 Task: Create view.
Action: Mouse moved to (246, 308)
Screenshot: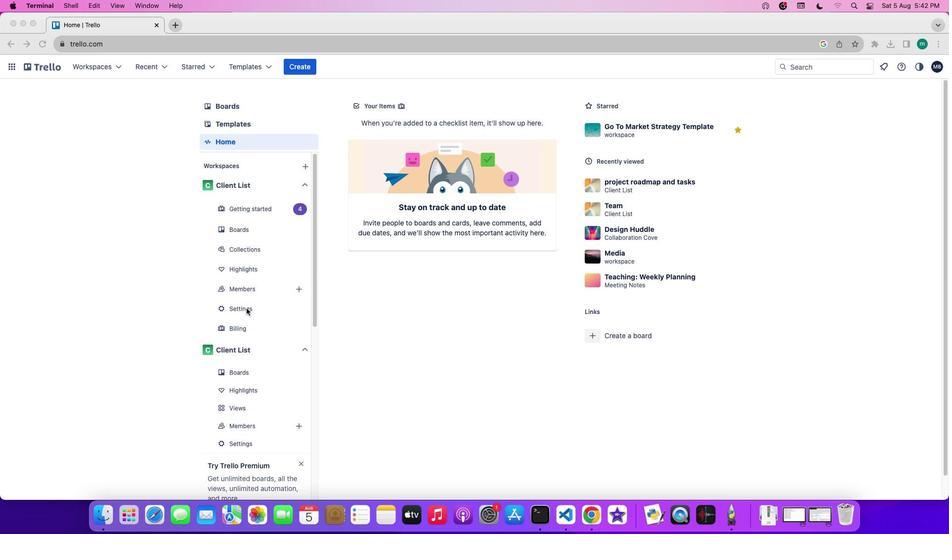 
Action: Mouse pressed left at (246, 308)
Screenshot: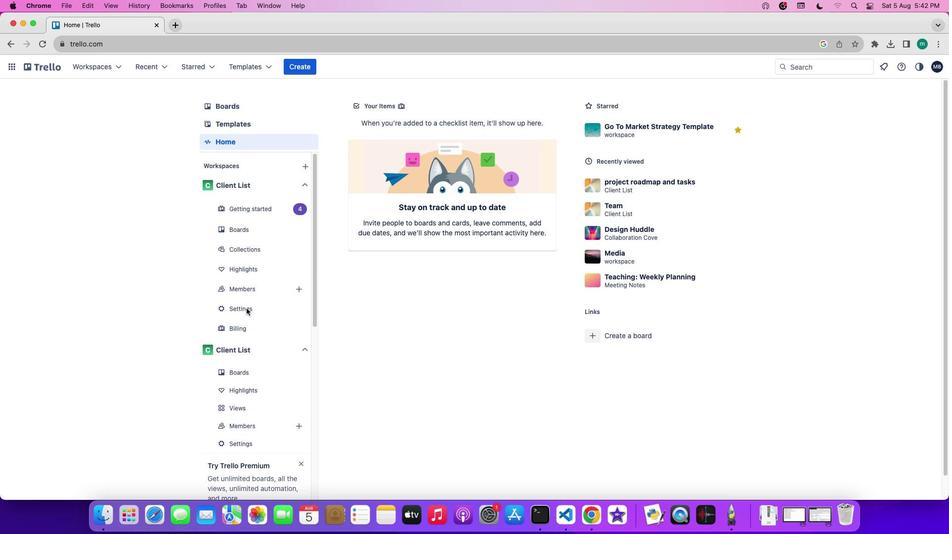 
Action: Mouse pressed left at (246, 308)
Screenshot: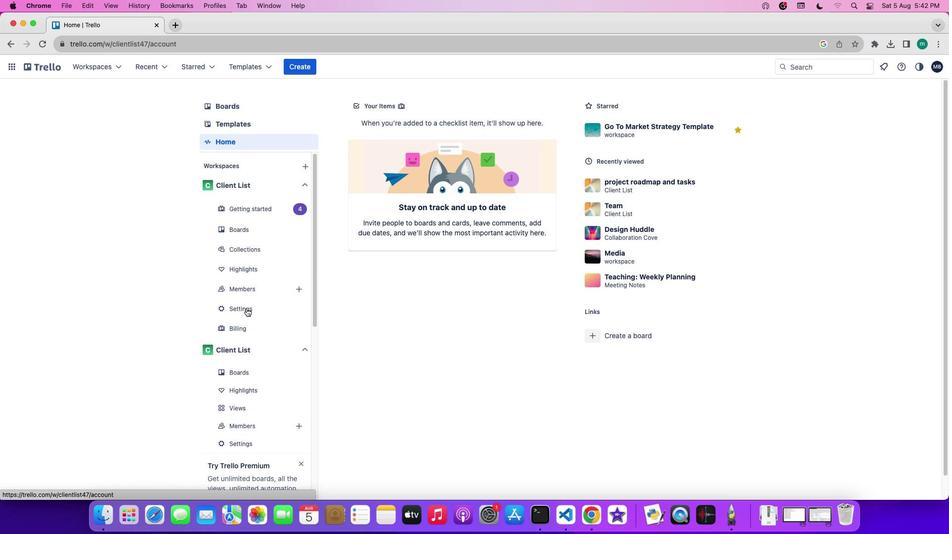 
Action: Mouse moved to (119, 171)
Screenshot: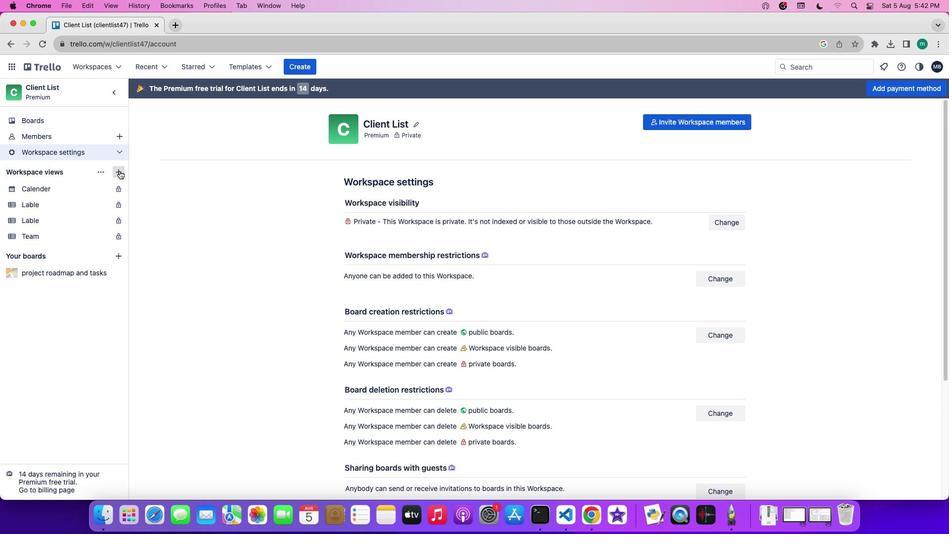 
Action: Mouse pressed left at (119, 171)
Screenshot: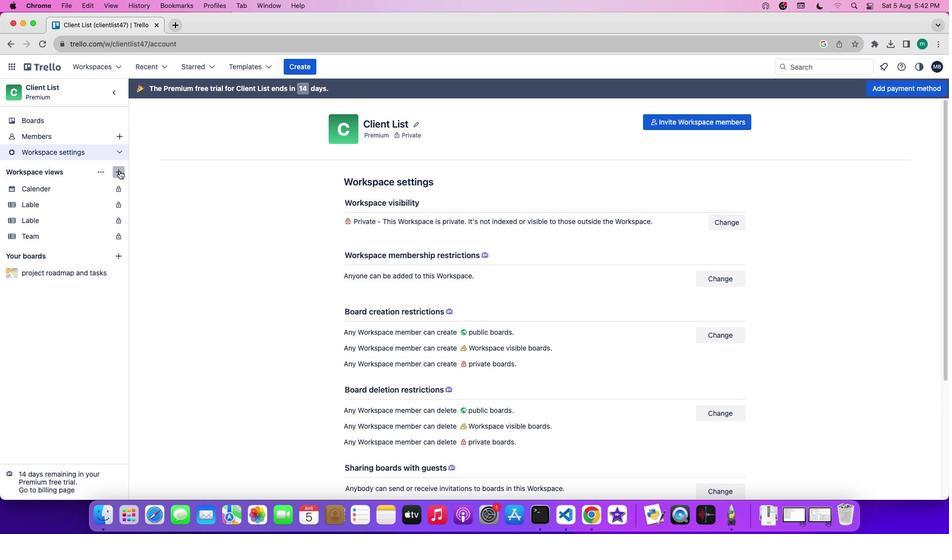 
Action: Mouse moved to (222, 406)
Screenshot: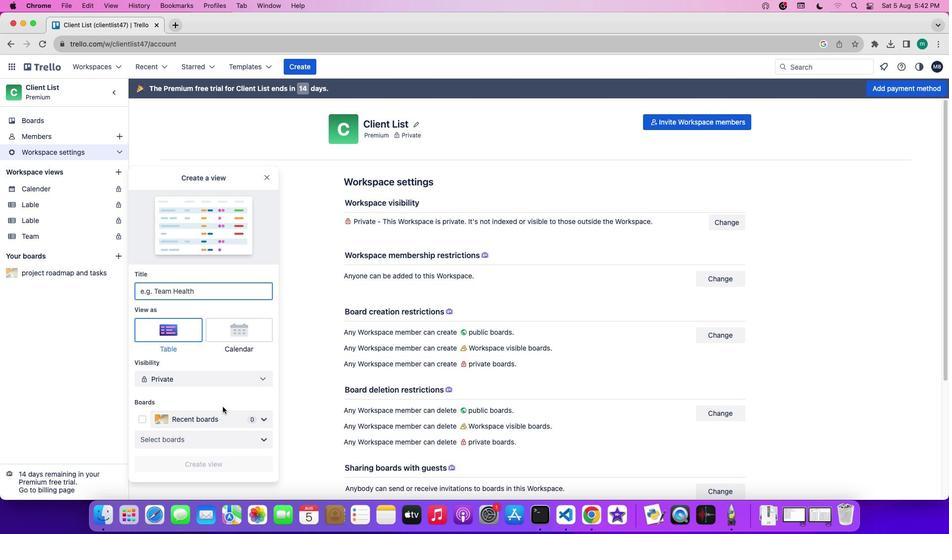 
Action: Mouse scrolled (222, 406) with delta (0, 0)
Screenshot: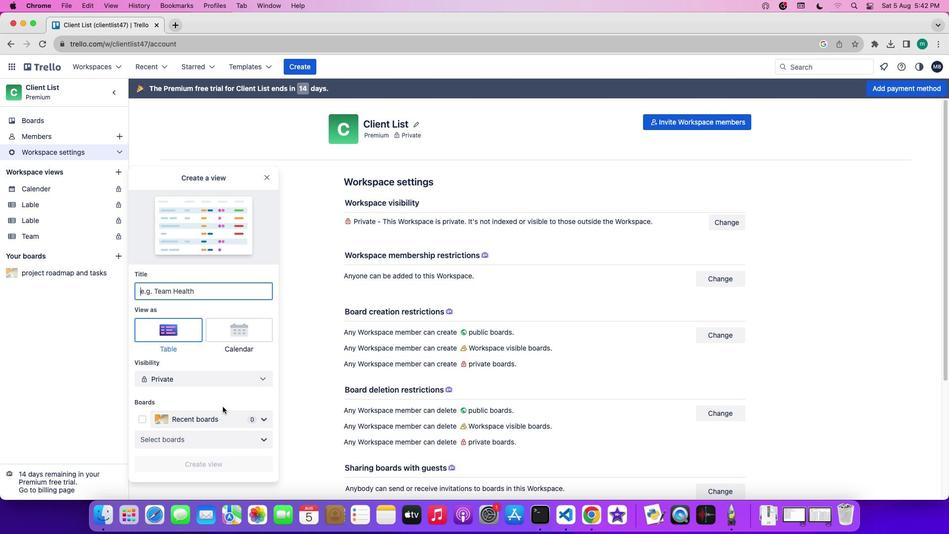 
Action: Mouse scrolled (222, 406) with delta (0, 0)
Screenshot: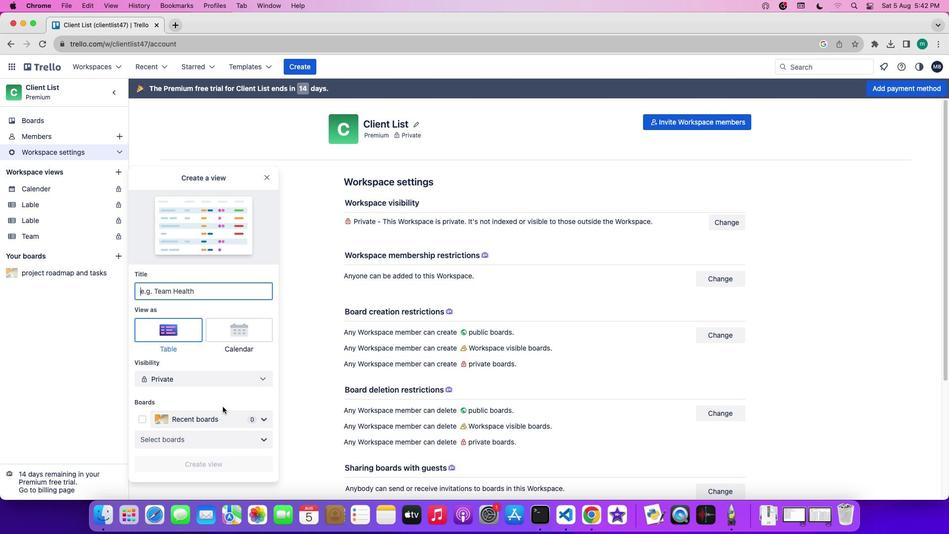 
Action: Mouse scrolled (222, 406) with delta (0, 0)
Screenshot: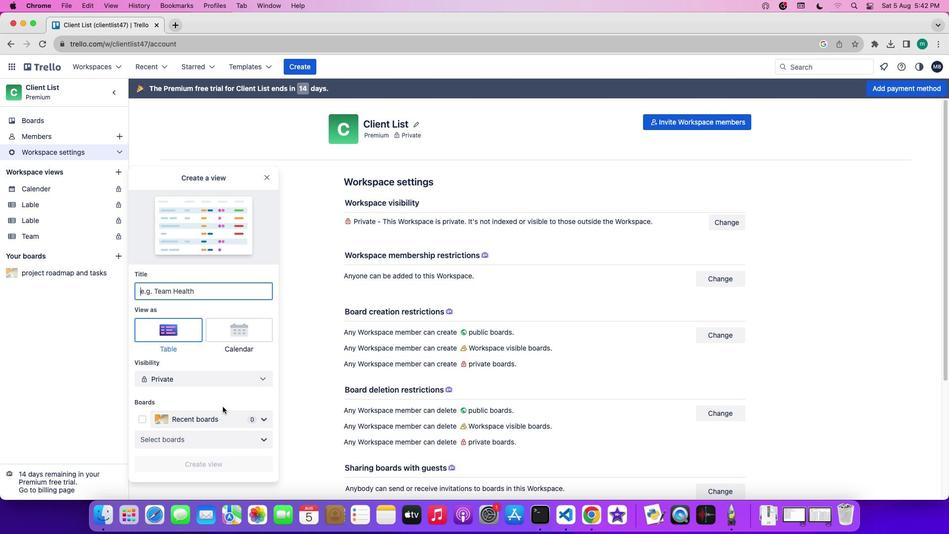 
Action: Mouse moved to (214, 292)
Screenshot: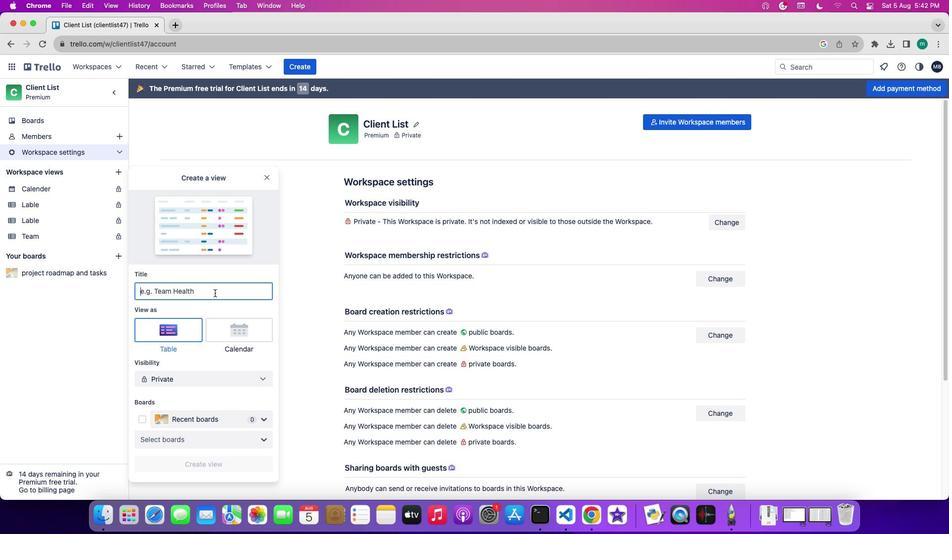 
Action: Mouse pressed left at (214, 292)
Screenshot: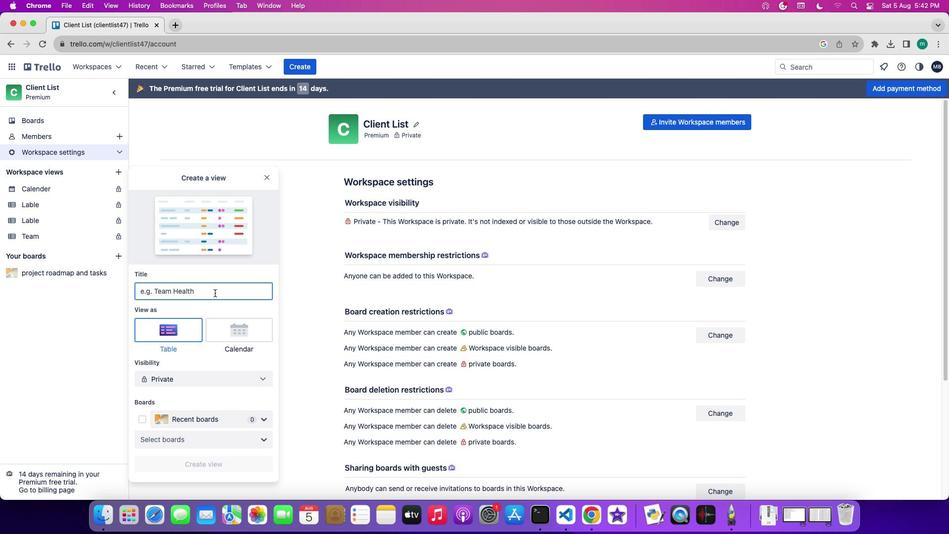 
Action: Key pressed Key.shift'A''g''e''n''d''a'
Screenshot: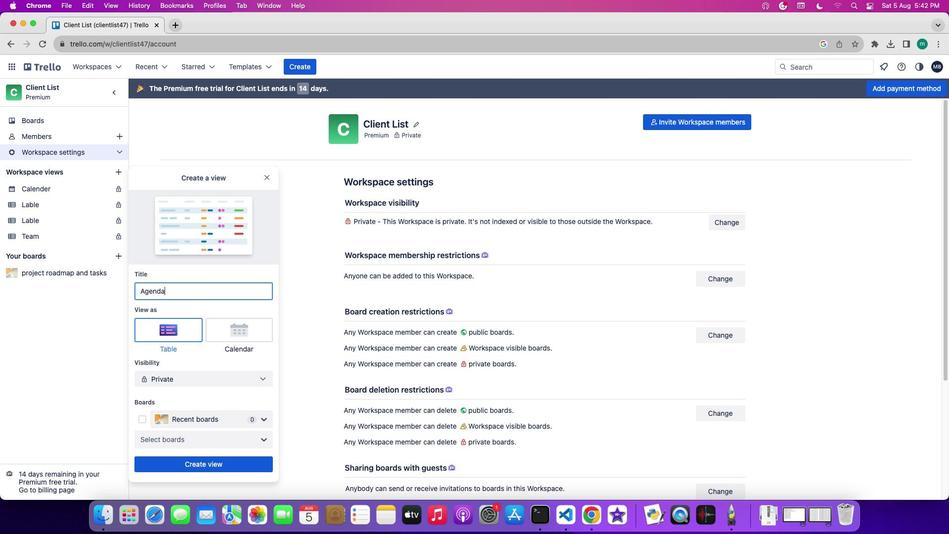
Action: Mouse moved to (232, 464)
Screenshot: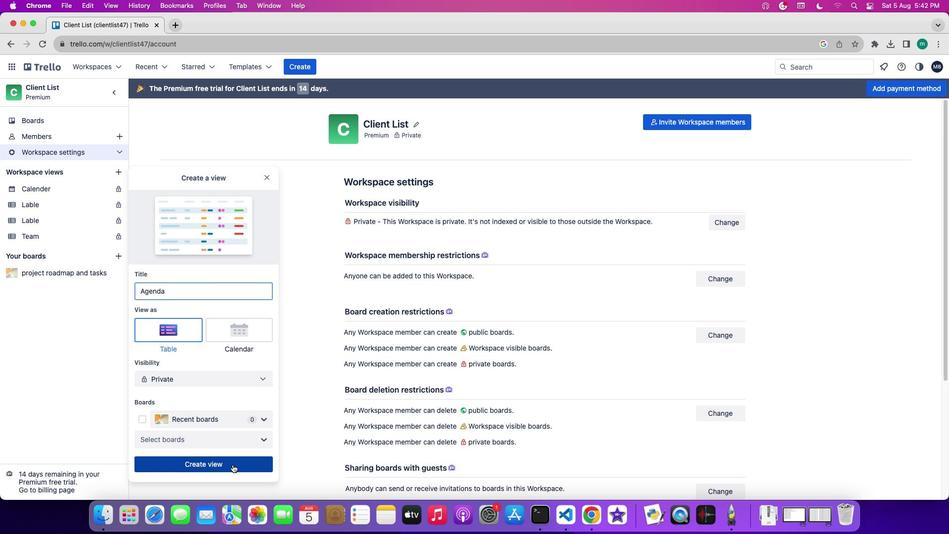 
Action: Mouse pressed left at (232, 464)
Screenshot: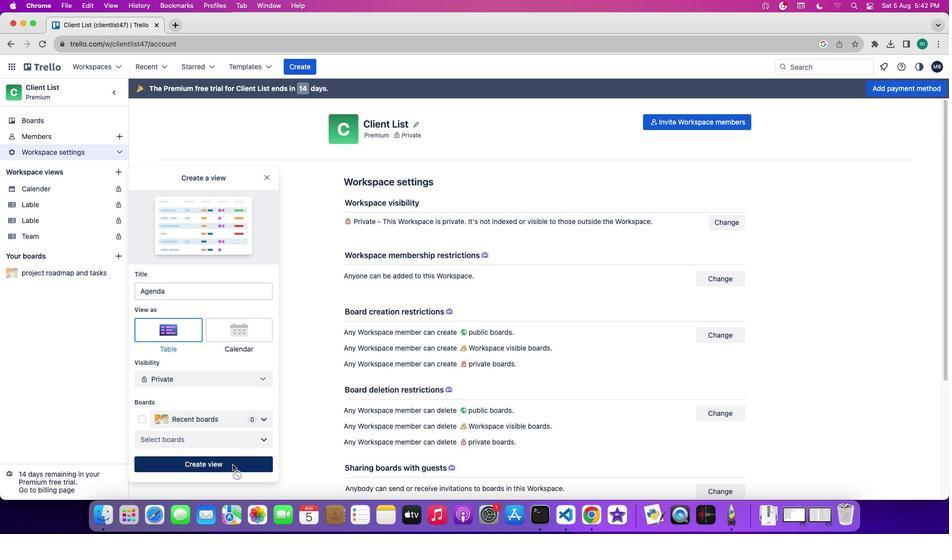 
Action: Mouse moved to (294, 448)
Screenshot: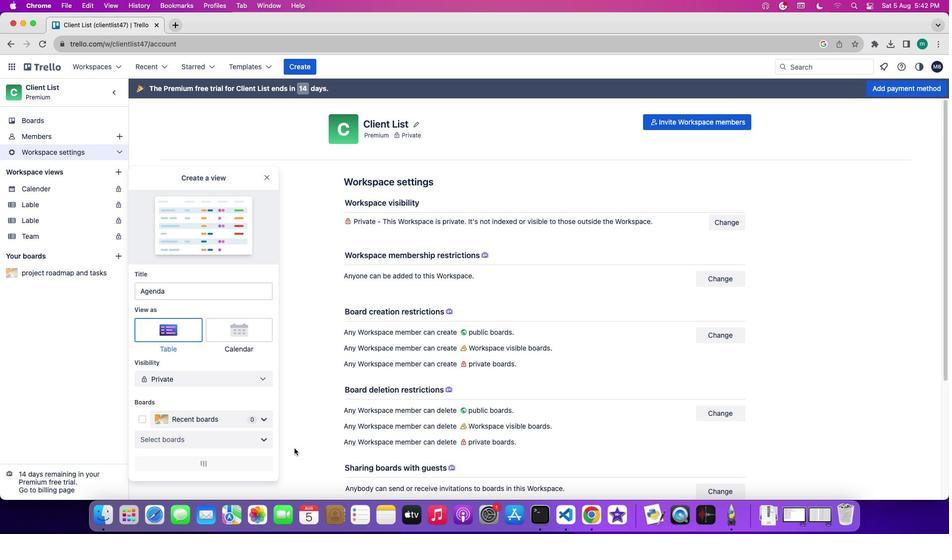 
